 Task: Reply All to email with the signature Carlos Perez with the subject 'Request for clarification' from softage.1@softage.net with the message 'Could you please provide feedback on the latest version of the marketing plan?'
Action: Mouse moved to (982, 162)
Screenshot: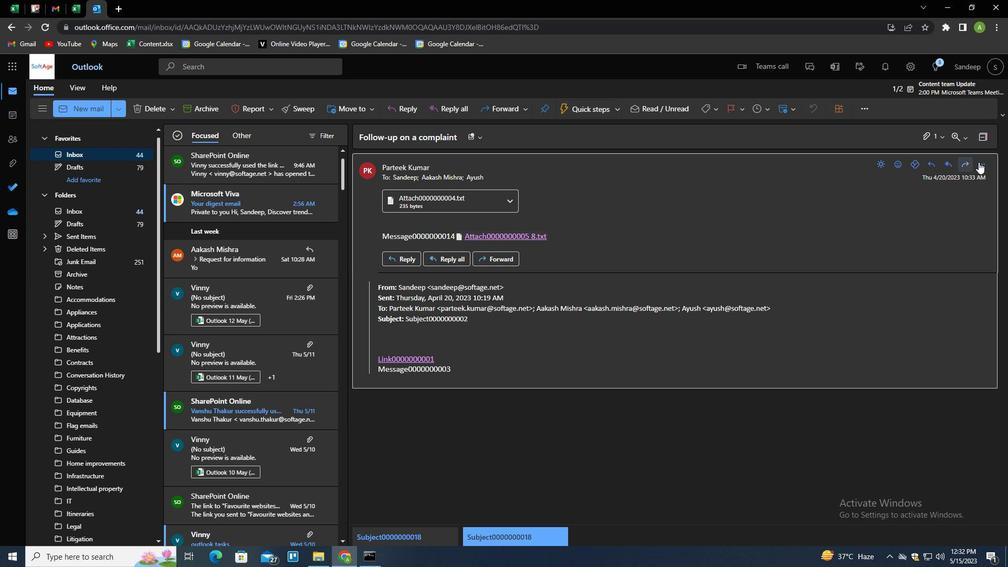 
Action: Mouse pressed left at (982, 162)
Screenshot: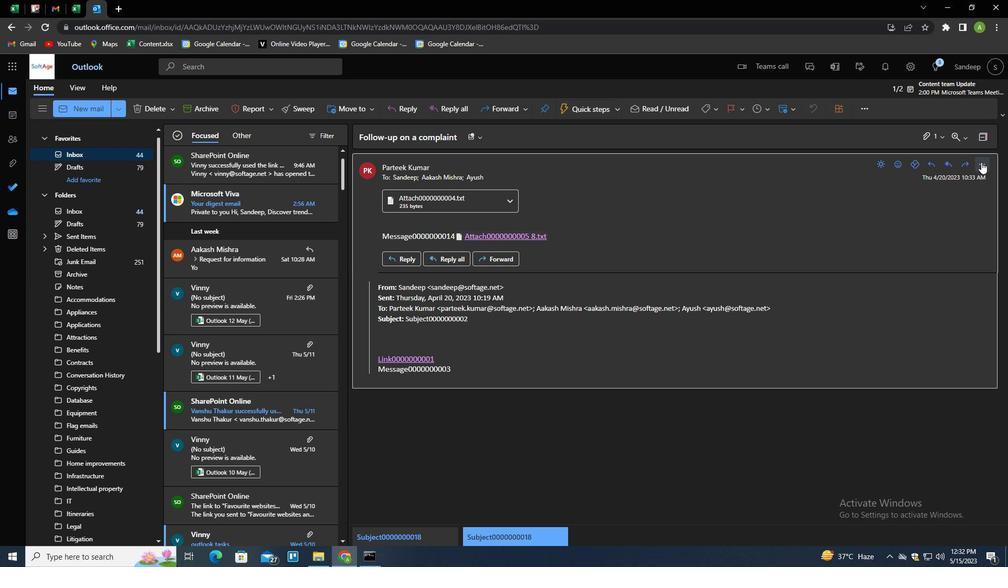 
Action: Mouse moved to (918, 197)
Screenshot: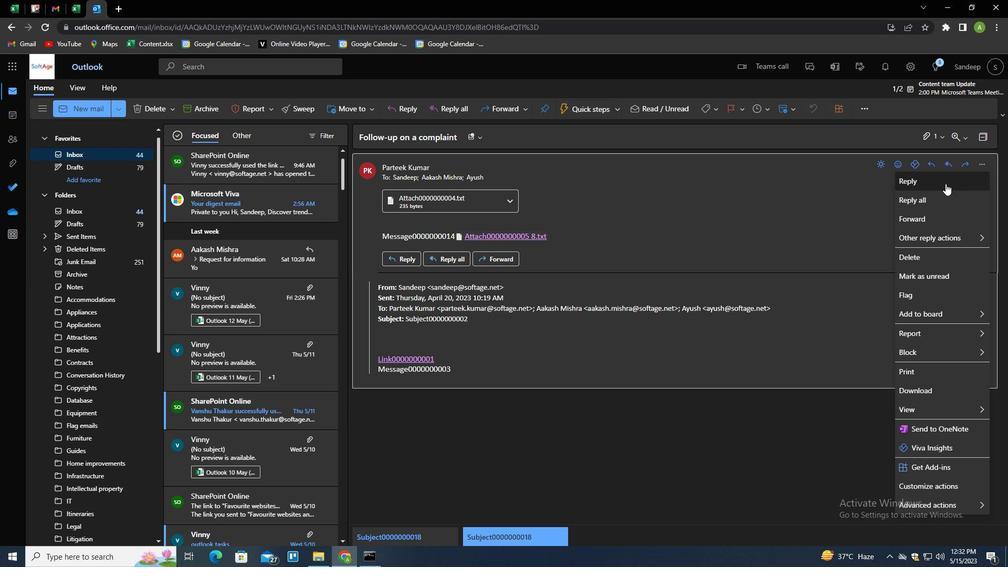 
Action: Mouse pressed left at (918, 197)
Screenshot: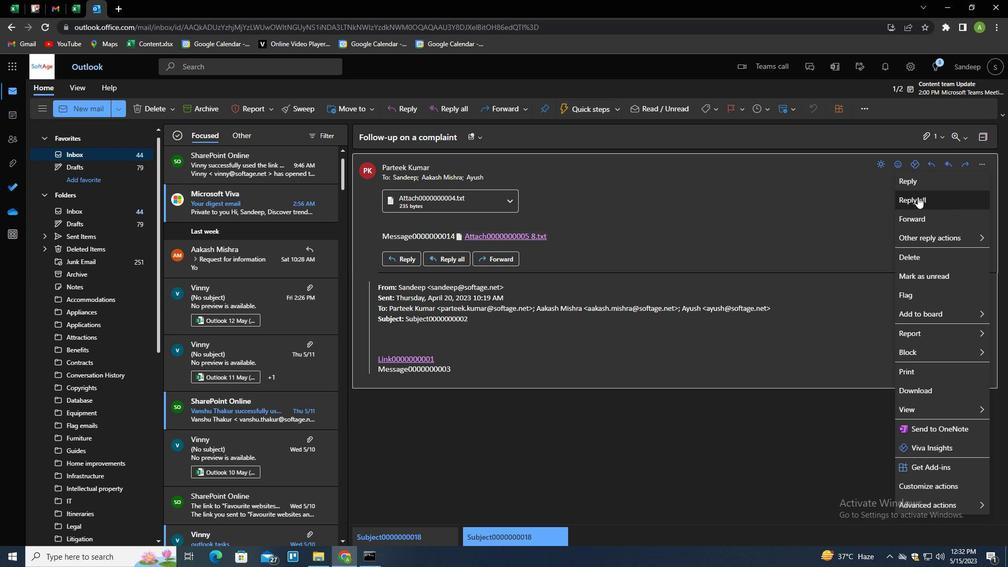 
Action: Mouse moved to (368, 296)
Screenshot: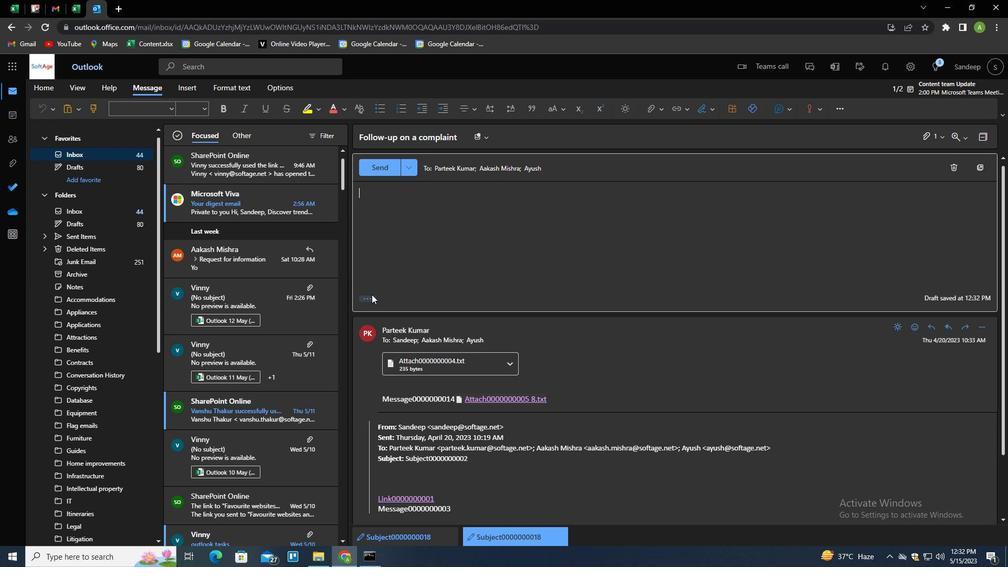 
Action: Mouse pressed left at (368, 296)
Screenshot: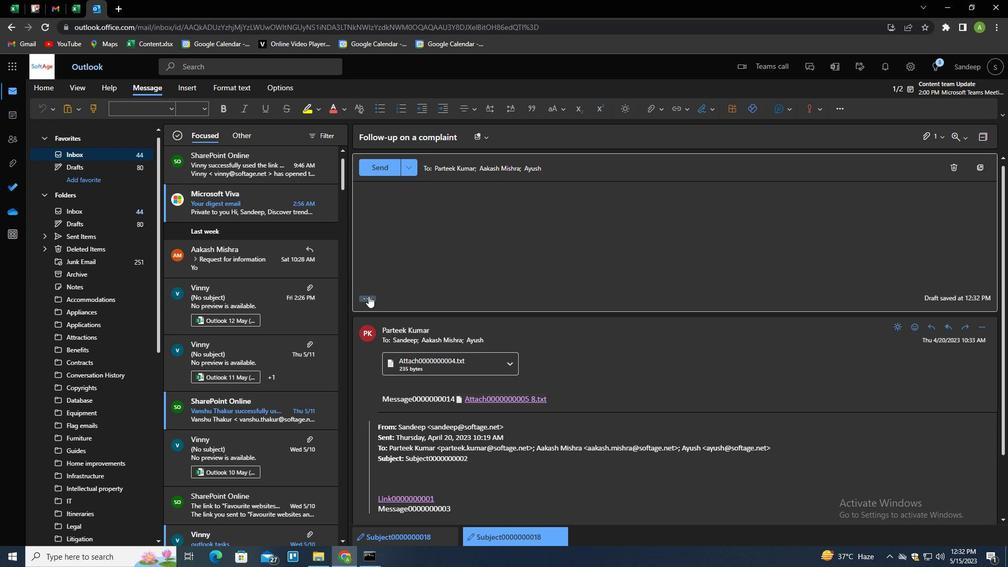 
Action: Mouse moved to (700, 114)
Screenshot: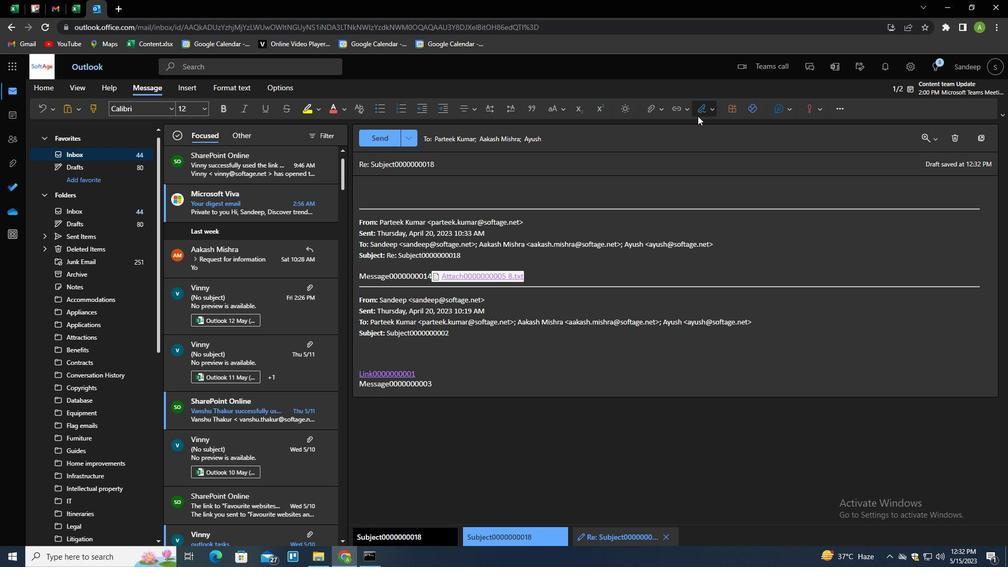 
Action: Mouse pressed left at (700, 114)
Screenshot: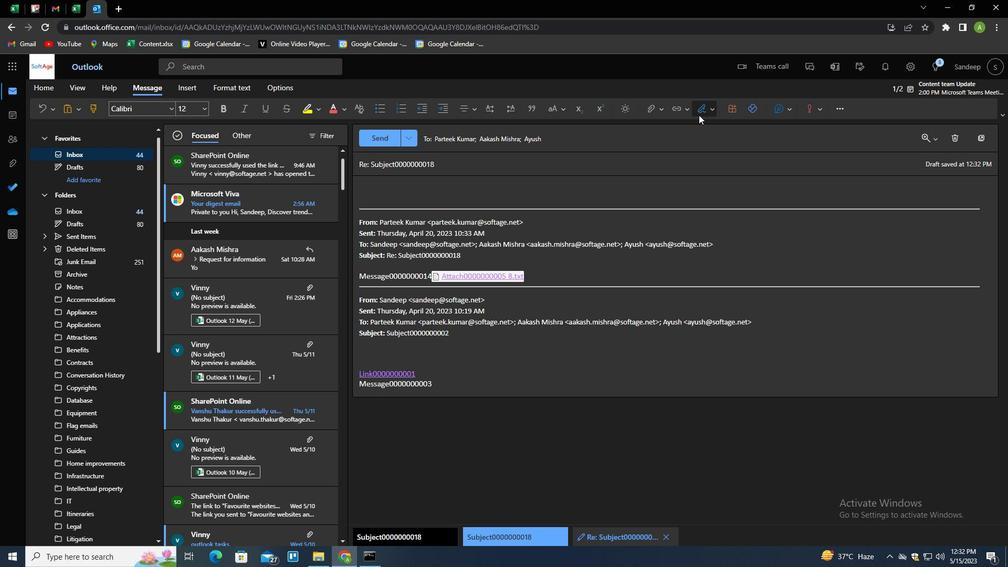 
Action: Mouse moved to (688, 150)
Screenshot: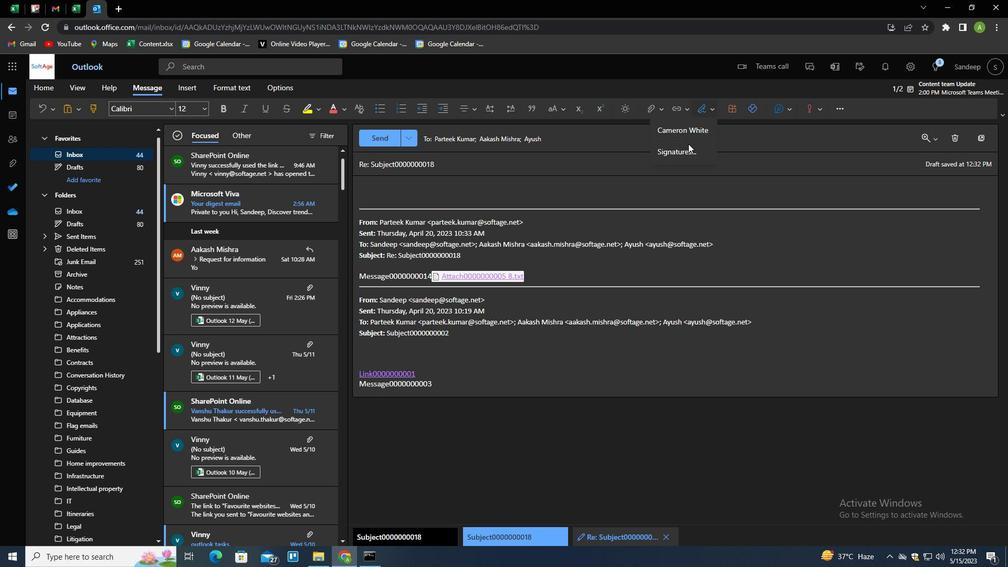 
Action: Mouse pressed left at (688, 150)
Screenshot: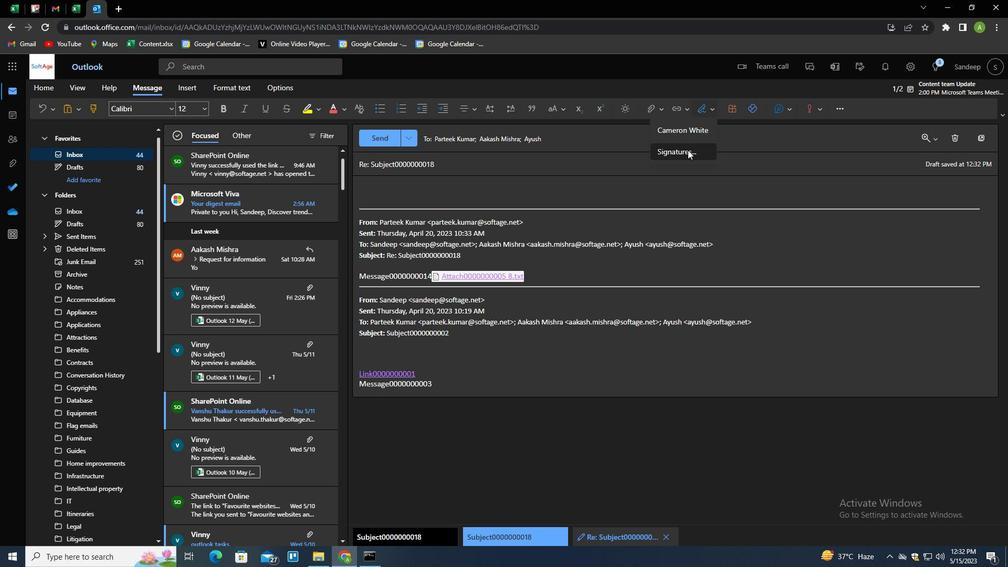
Action: Mouse moved to (699, 191)
Screenshot: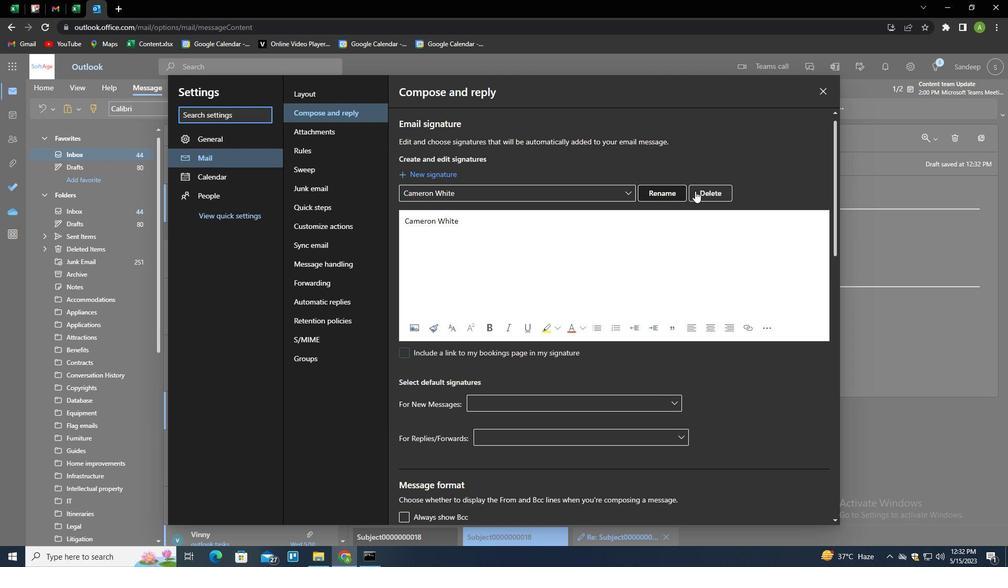 
Action: Mouse pressed left at (699, 191)
Screenshot: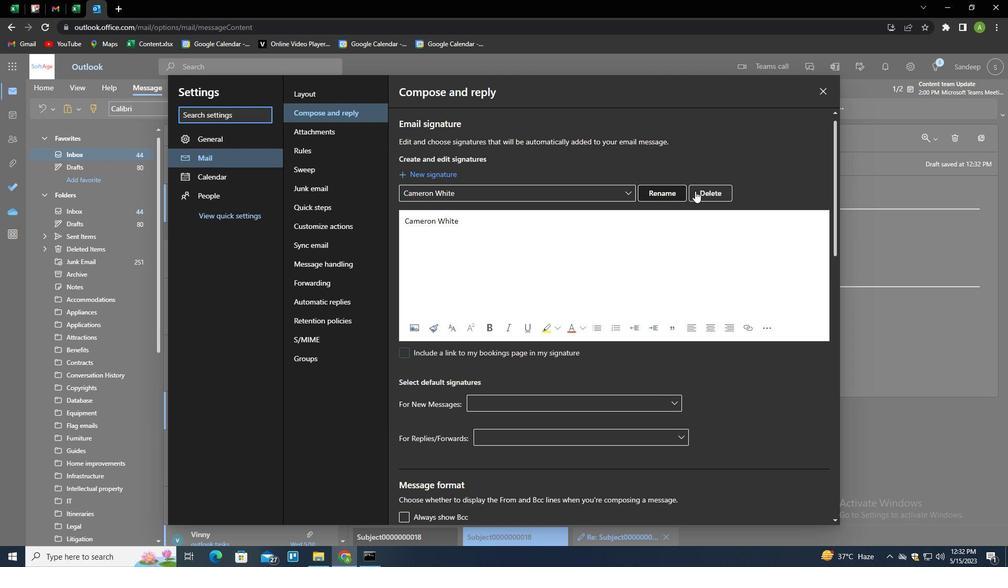 
Action: Mouse moved to (660, 197)
Screenshot: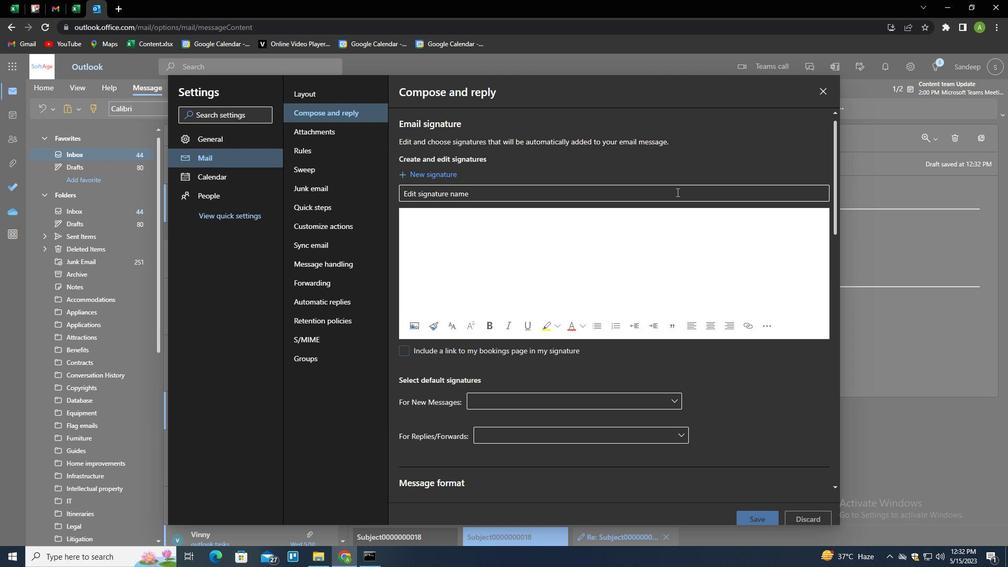 
Action: Mouse pressed left at (660, 197)
Screenshot: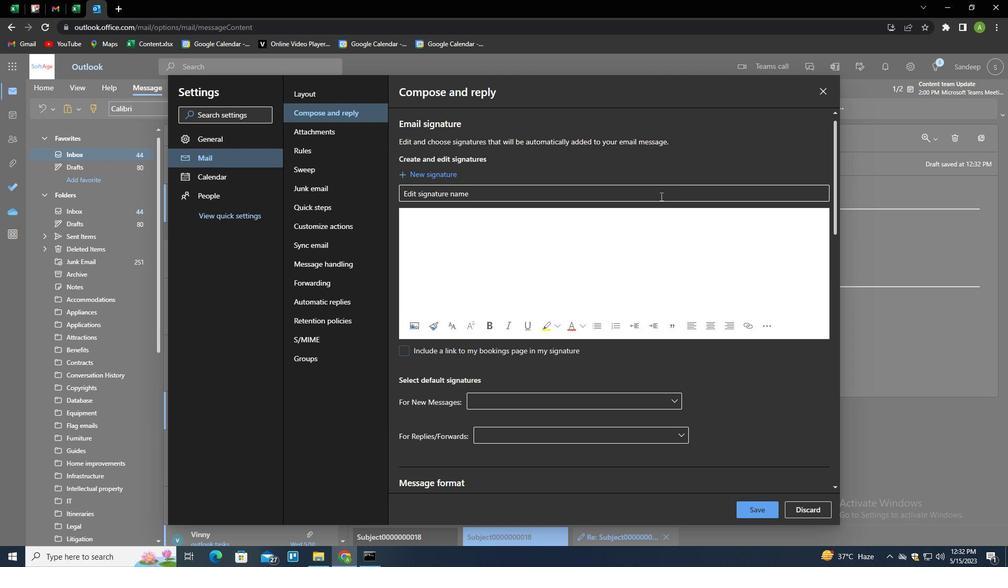 
Action: Key pressed <Key.shift>CARLOS<Key.space><Key.shift>PEREZ<Key.tab><Key.shift>CARLOS<Key.space><Key.shift>PEREZ
Screenshot: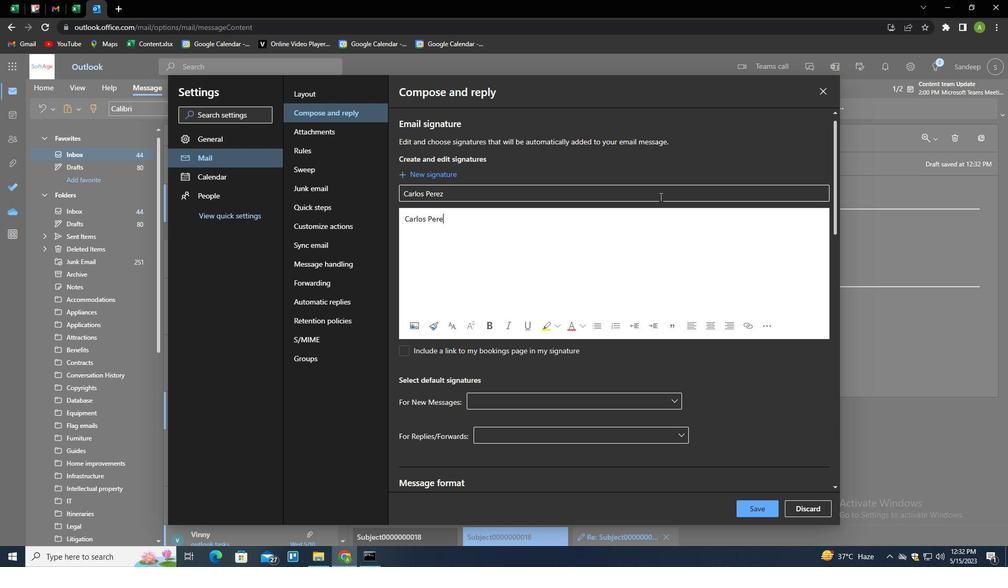 
Action: Mouse moved to (755, 505)
Screenshot: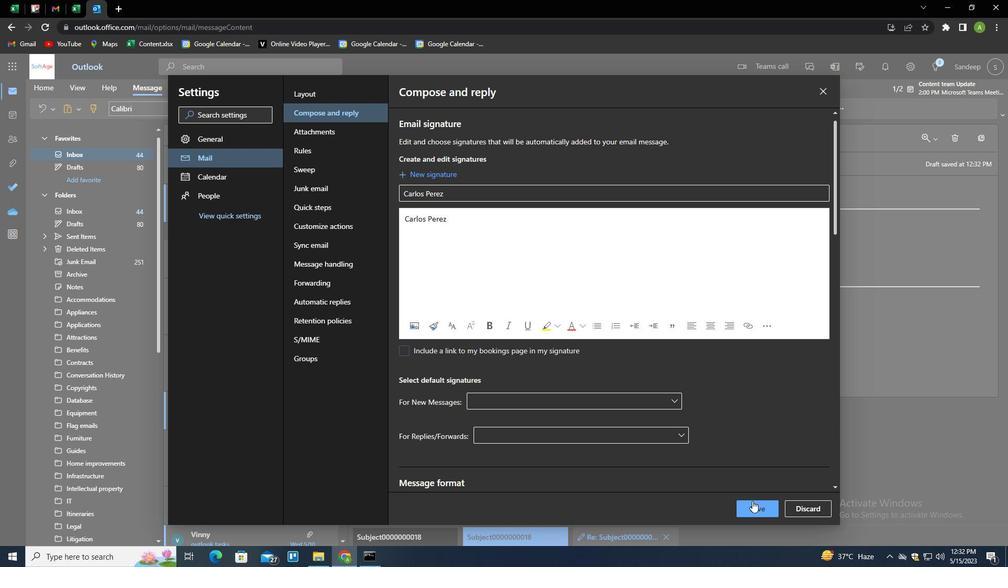 
Action: Mouse pressed left at (755, 505)
Screenshot: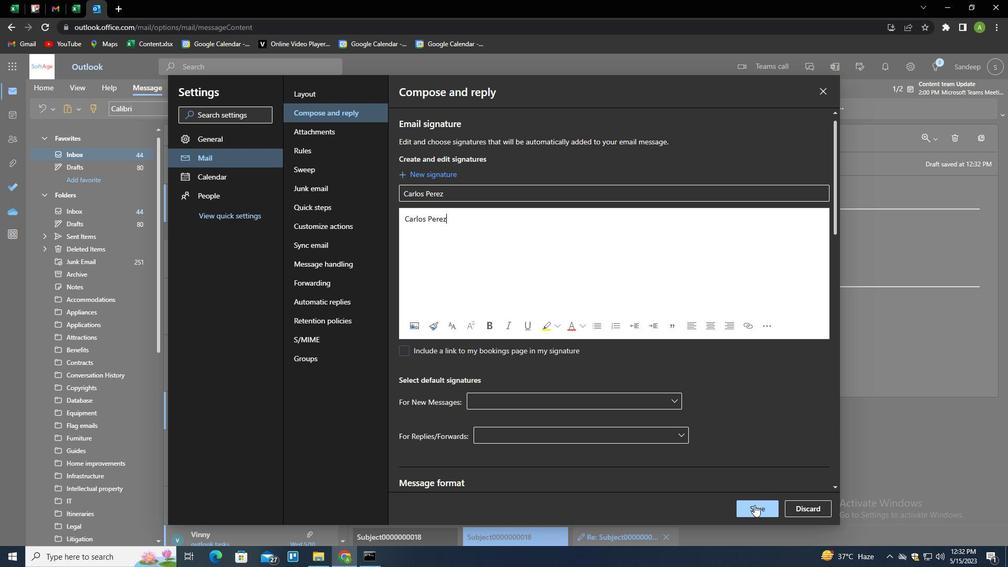 
Action: Mouse moved to (941, 314)
Screenshot: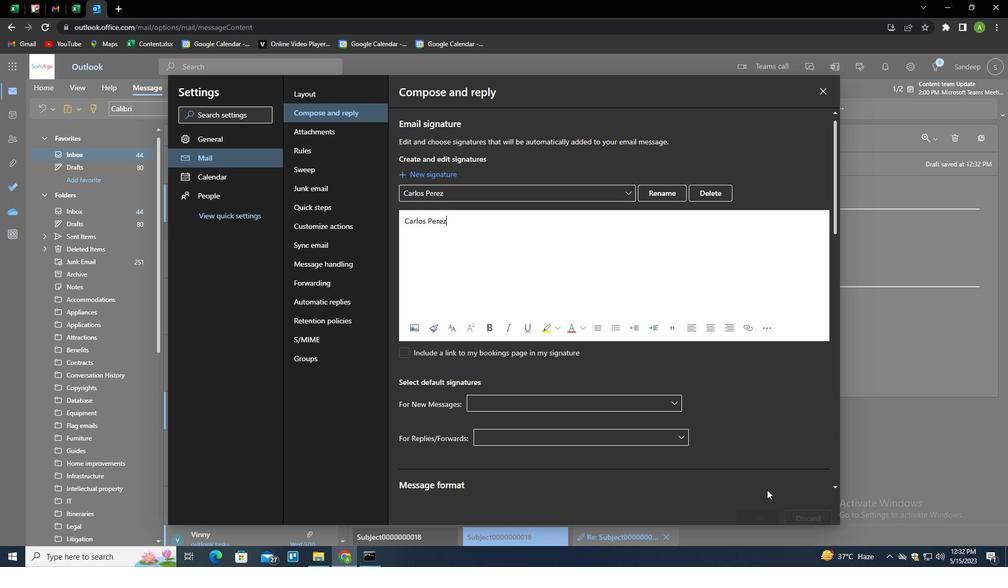 
Action: Mouse pressed left at (941, 314)
Screenshot: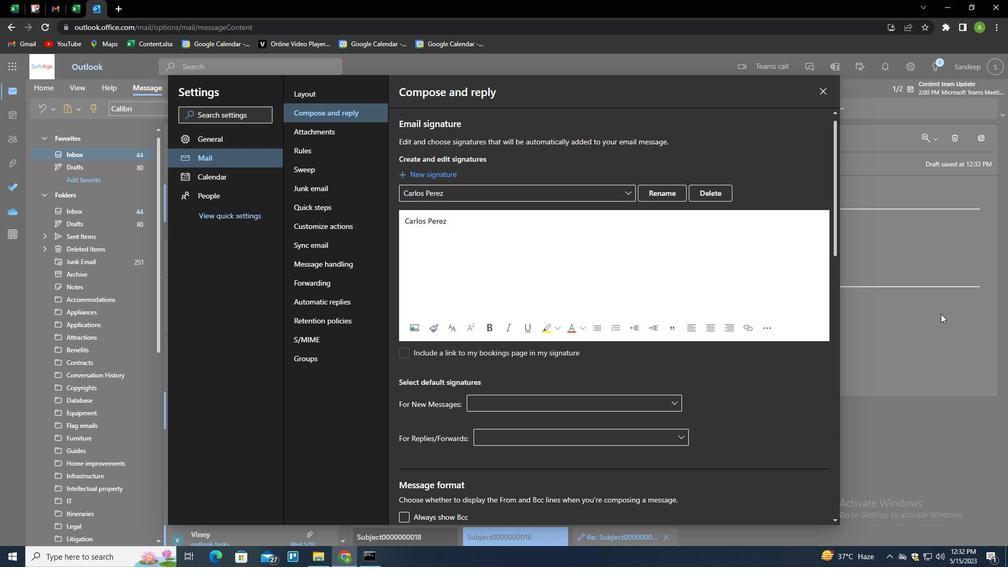
Action: Mouse moved to (707, 111)
Screenshot: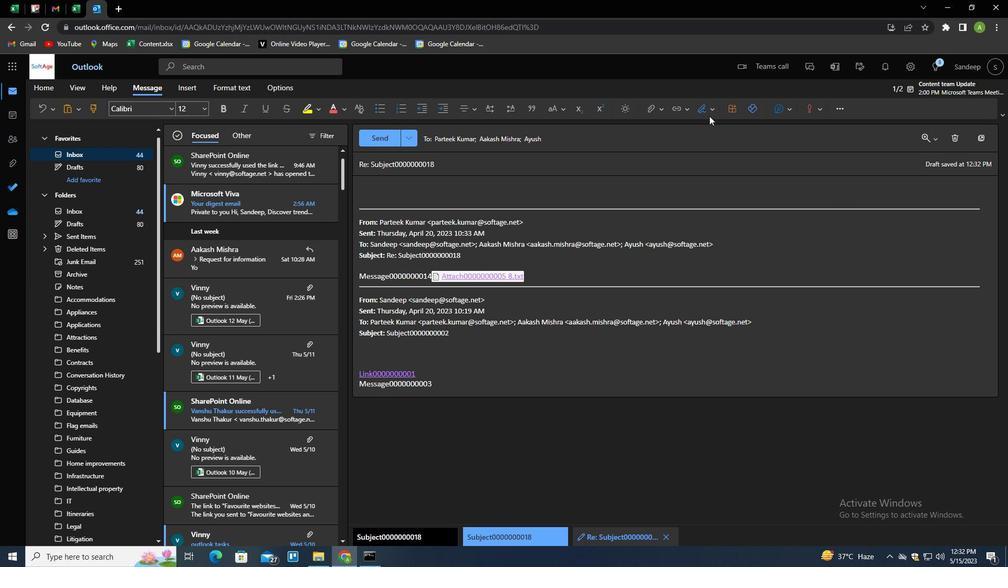 
Action: Mouse pressed left at (707, 111)
Screenshot: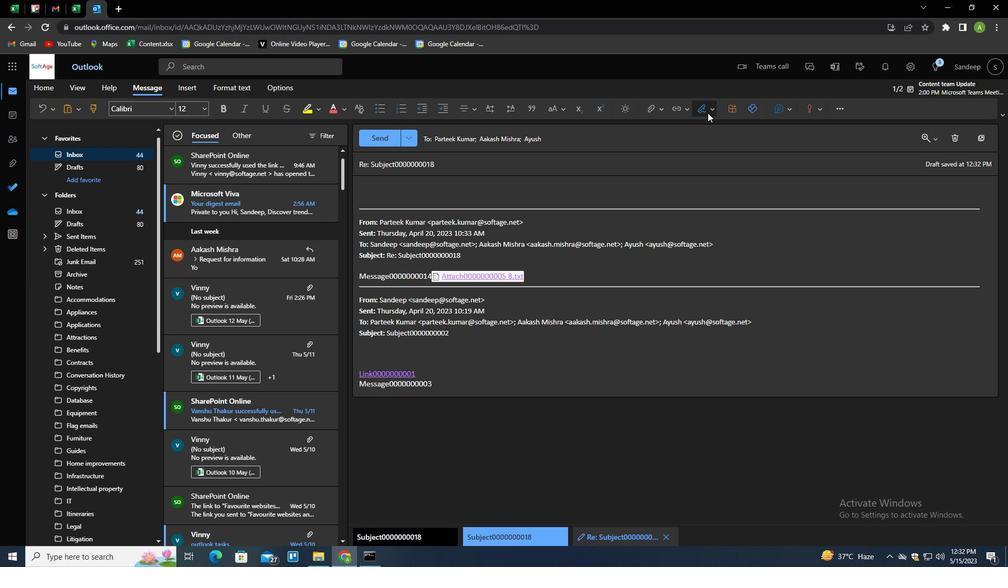 
Action: Mouse moved to (699, 130)
Screenshot: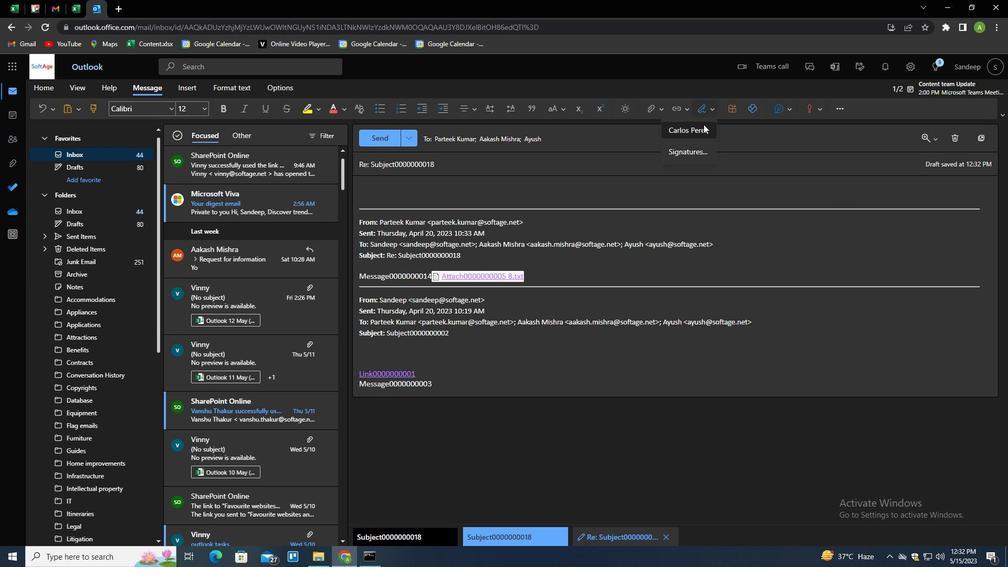 
Action: Mouse pressed left at (699, 130)
Screenshot: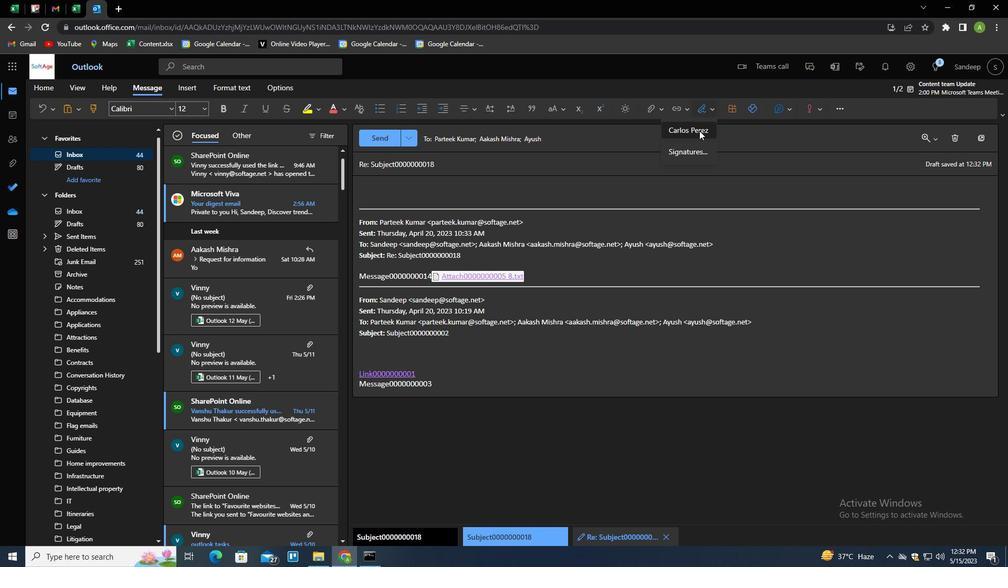
Action: Mouse moved to (401, 167)
Screenshot: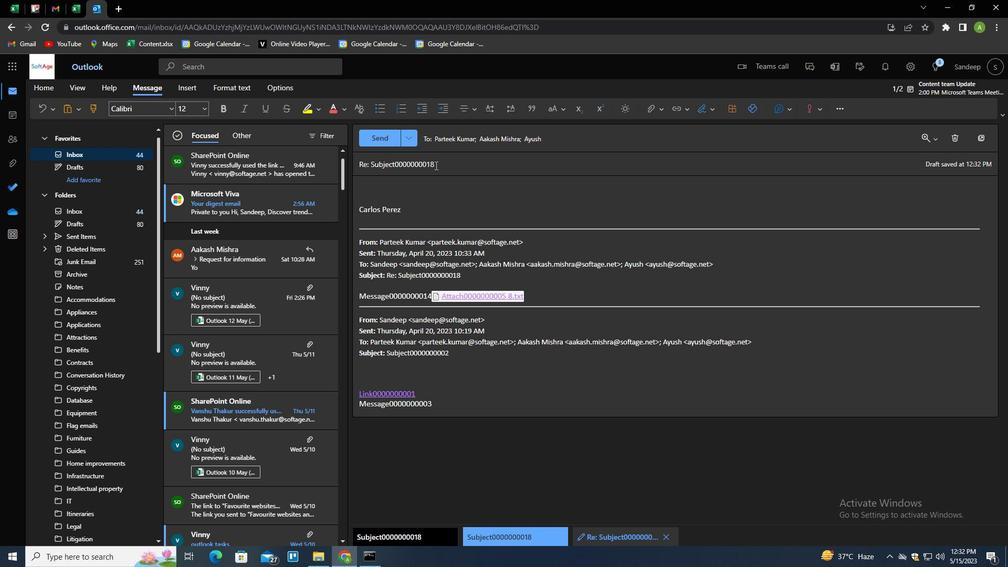 
Action: Mouse pressed left at (401, 167)
Screenshot: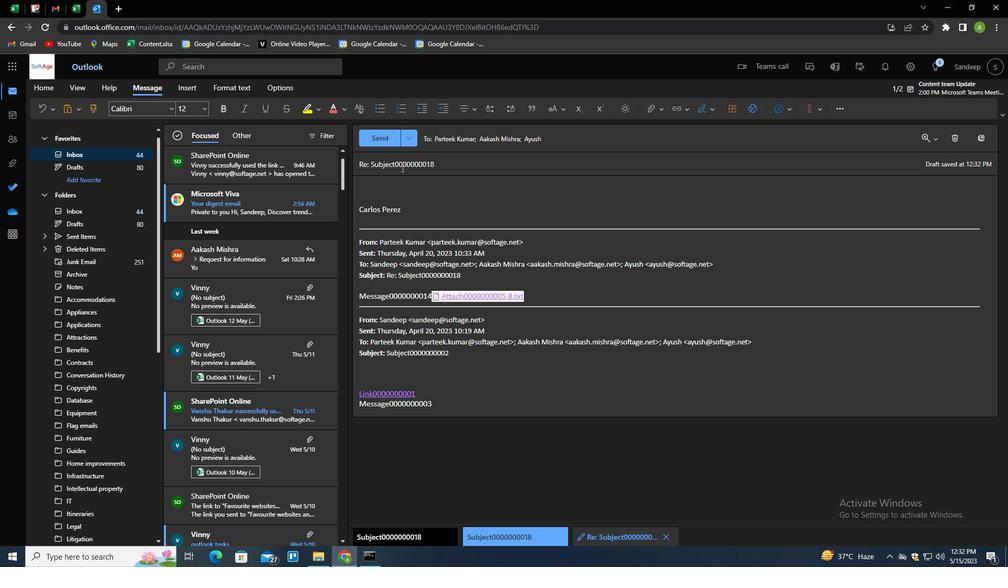 
Action: Mouse pressed left at (401, 167)
Screenshot: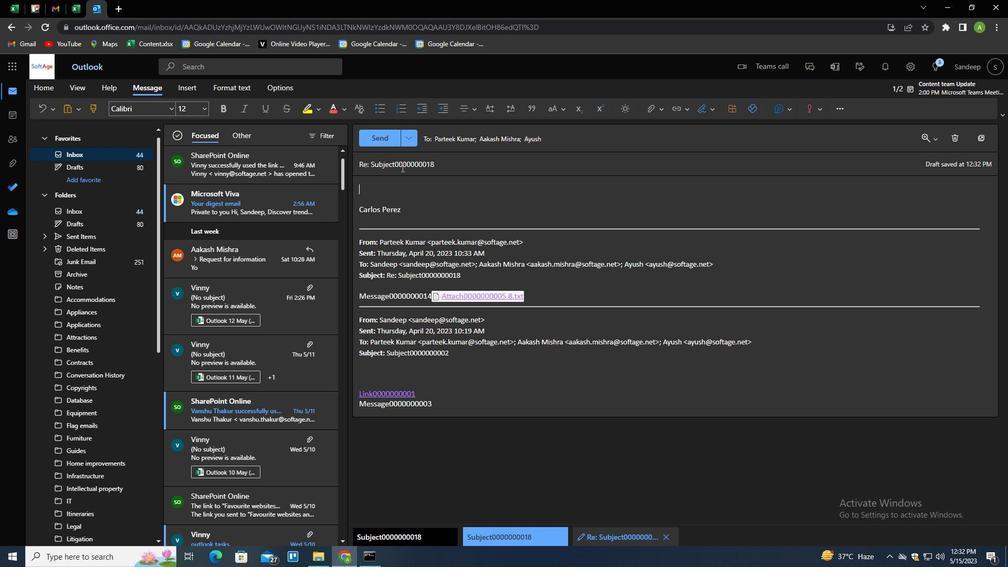 
Action: Mouse pressed left at (401, 167)
Screenshot: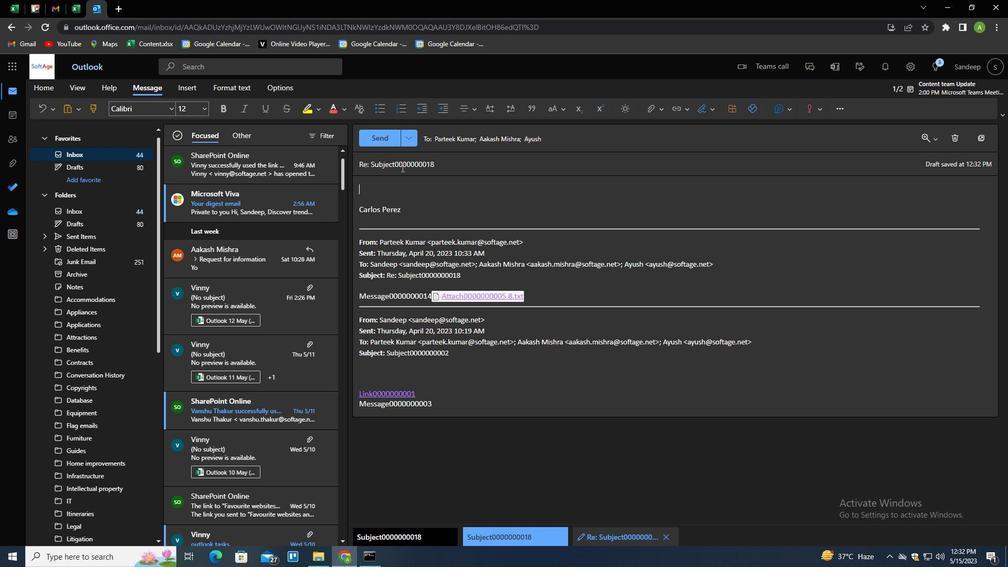 
Action: Key pressed <Key.shift>REQUES<Key.backspace><Key.backspace>EST<Key.space>FOR<Key.space>CLARIFICATION<Key.tab>
Screenshot: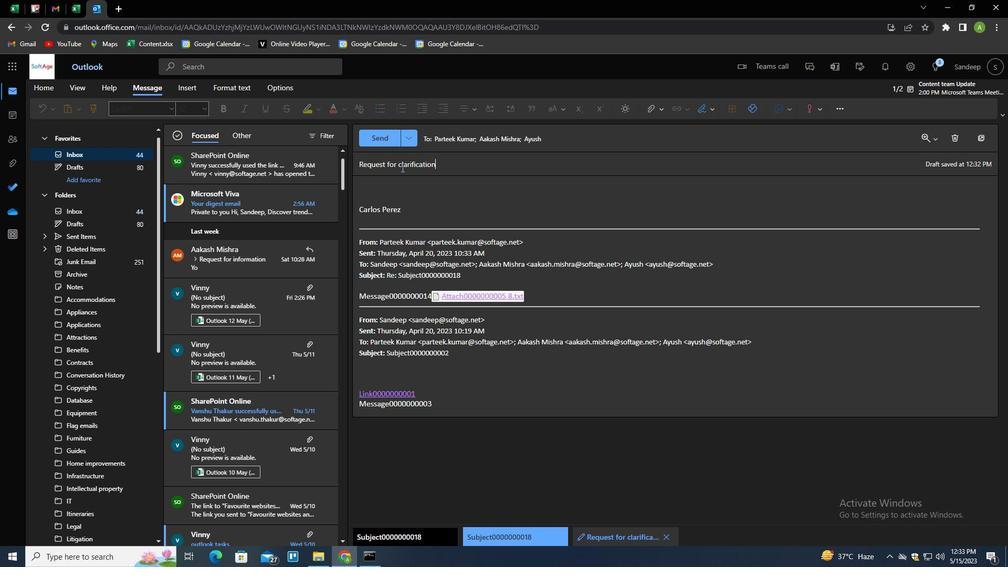 
Action: Mouse moved to (415, 179)
Screenshot: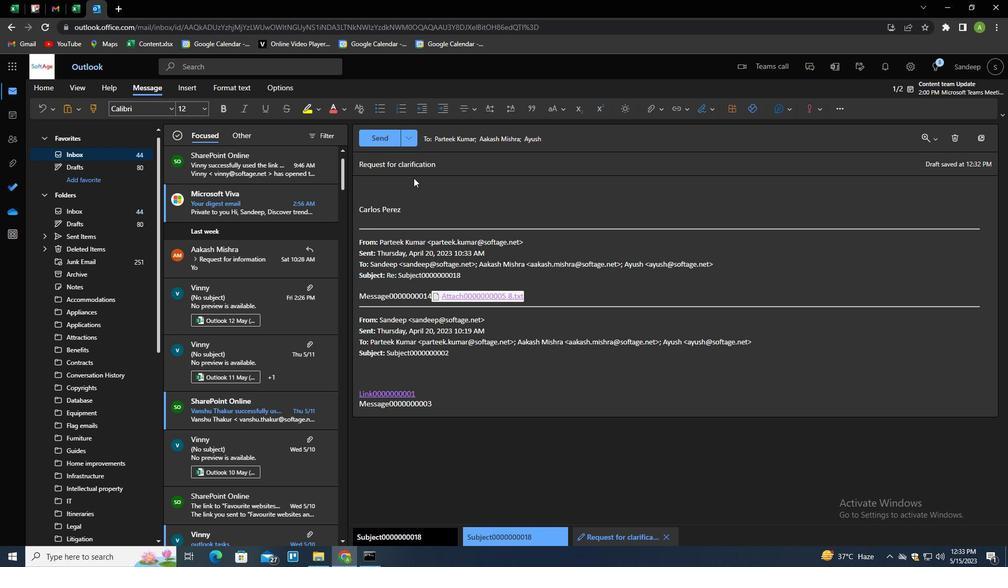 
Action: Key pressed <Key.shift>COULD<Key.space>YOU<Key.space>PLESE<Key.backspace><Key.backspace>S<Key.backspace>ASE<Key.space>PROVIE<Key.backspace>DE<Key.space>FEEDBACK<Key.space>ON<Key.space>THE<Key.space>LATEE<Key.backspace>ST<Key.space>VERSION<Key.space>OF<Key.space>THE<Key.space>MARKETING<Key.space>PLAN<Key.shift>?
Screenshot: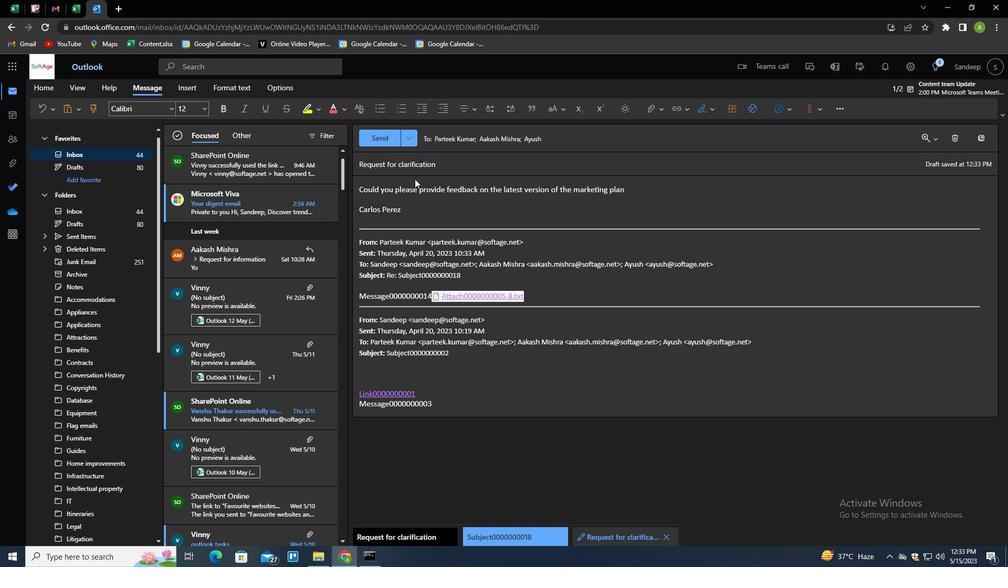 
Action: Mouse moved to (376, 138)
Screenshot: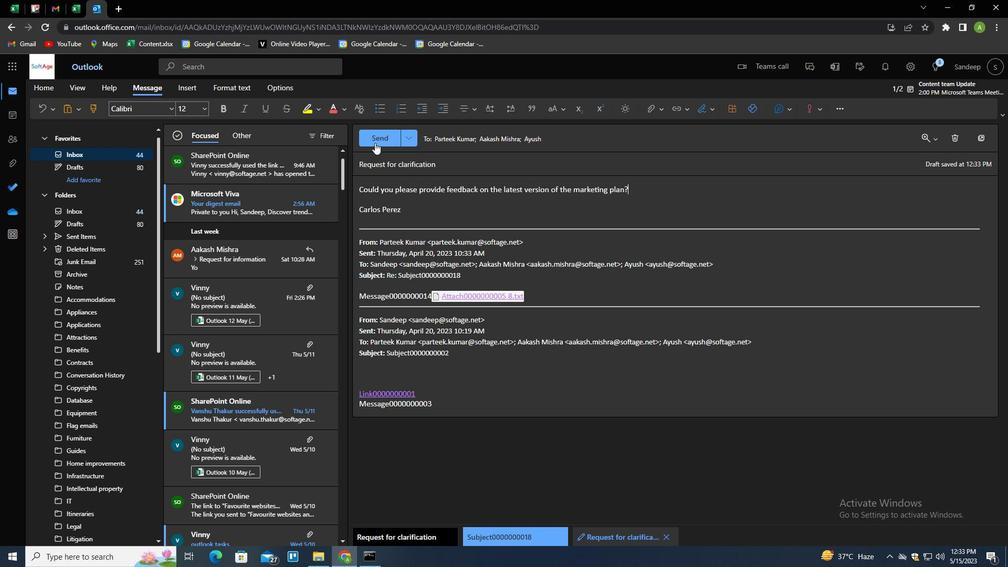 
Action: Mouse pressed left at (376, 138)
Screenshot: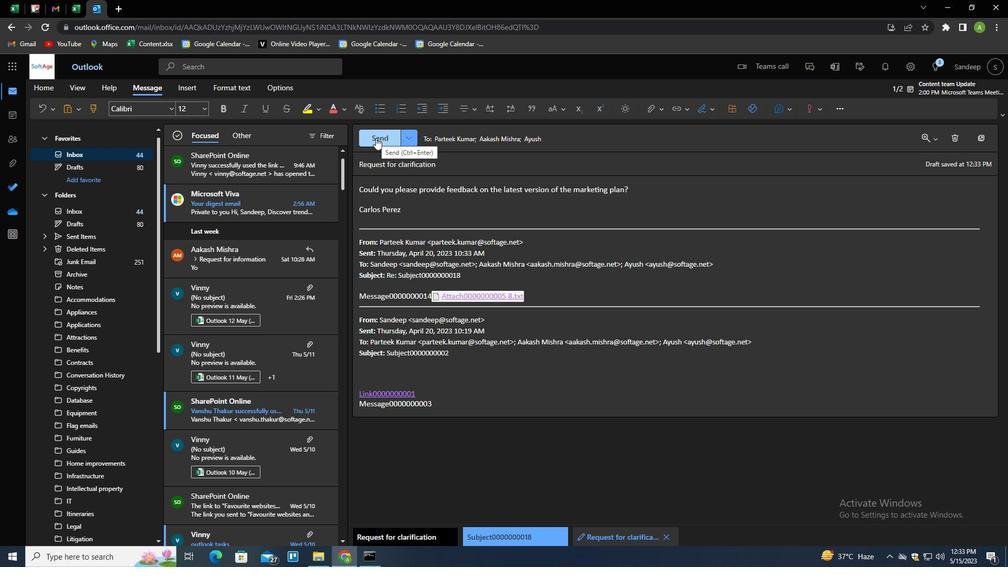 
Action: Mouse moved to (628, 270)
Screenshot: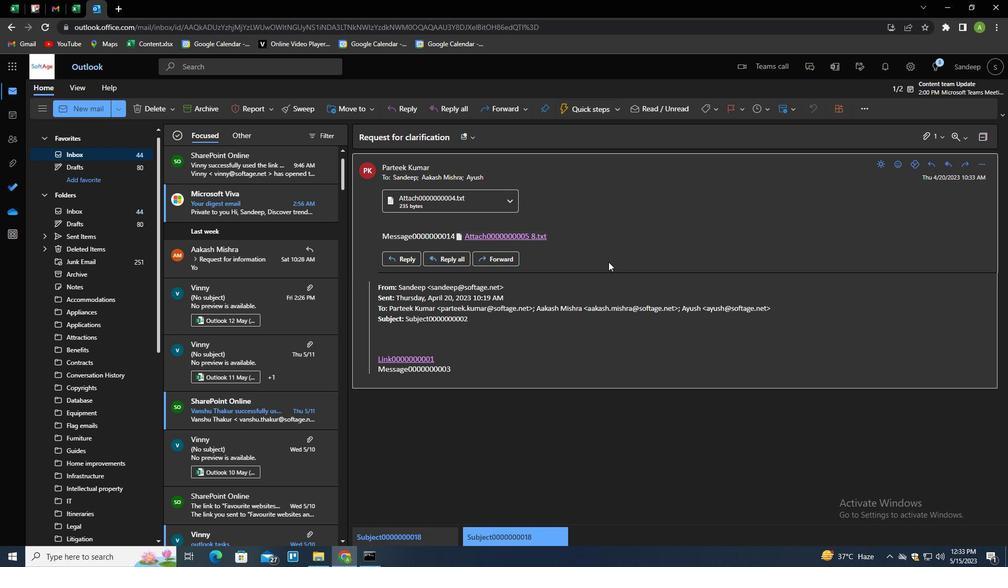 
